 Task: Toggle the run silently.
Action: Mouse moved to (18, 571)
Screenshot: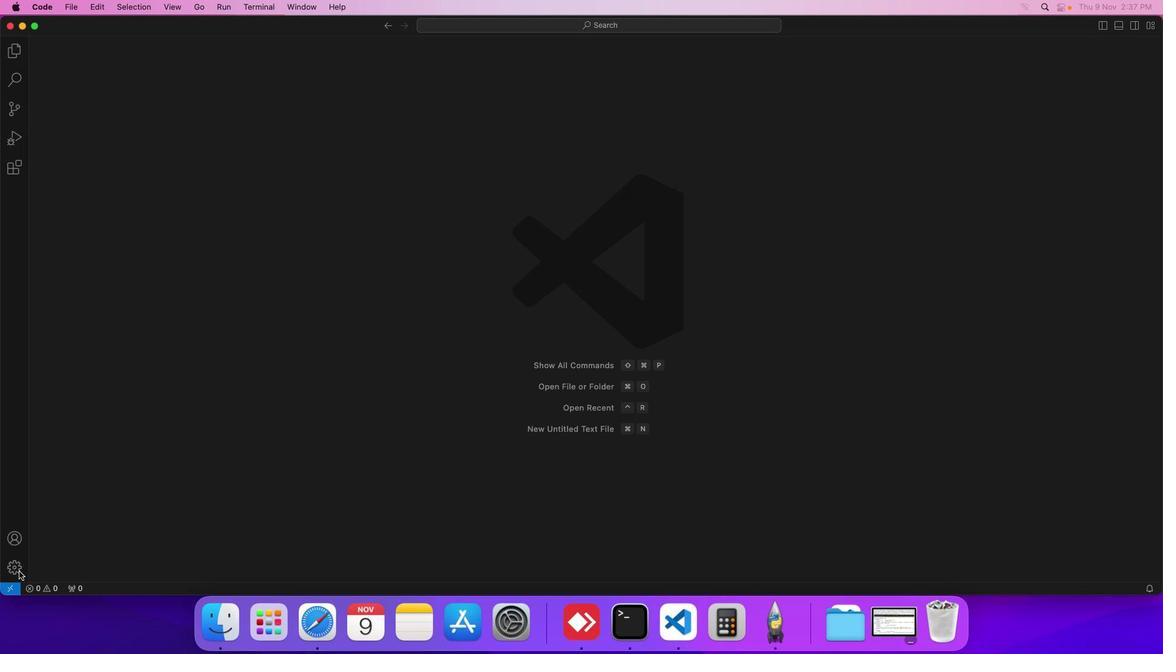 
Action: Mouse pressed left at (18, 571)
Screenshot: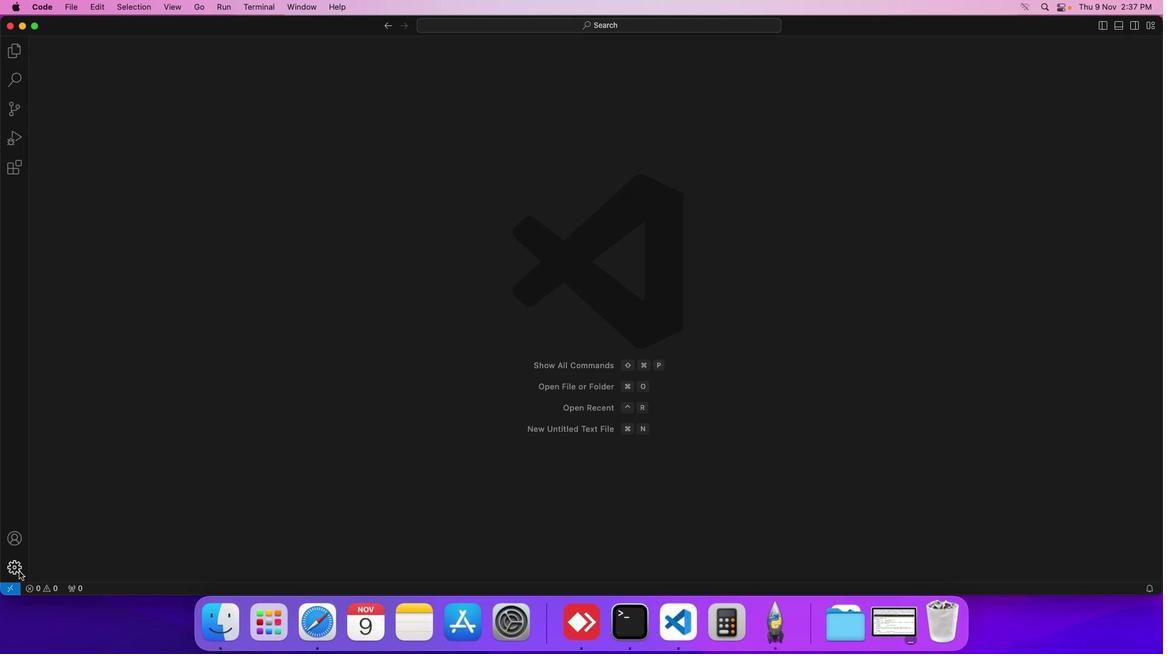 
Action: Mouse moved to (69, 477)
Screenshot: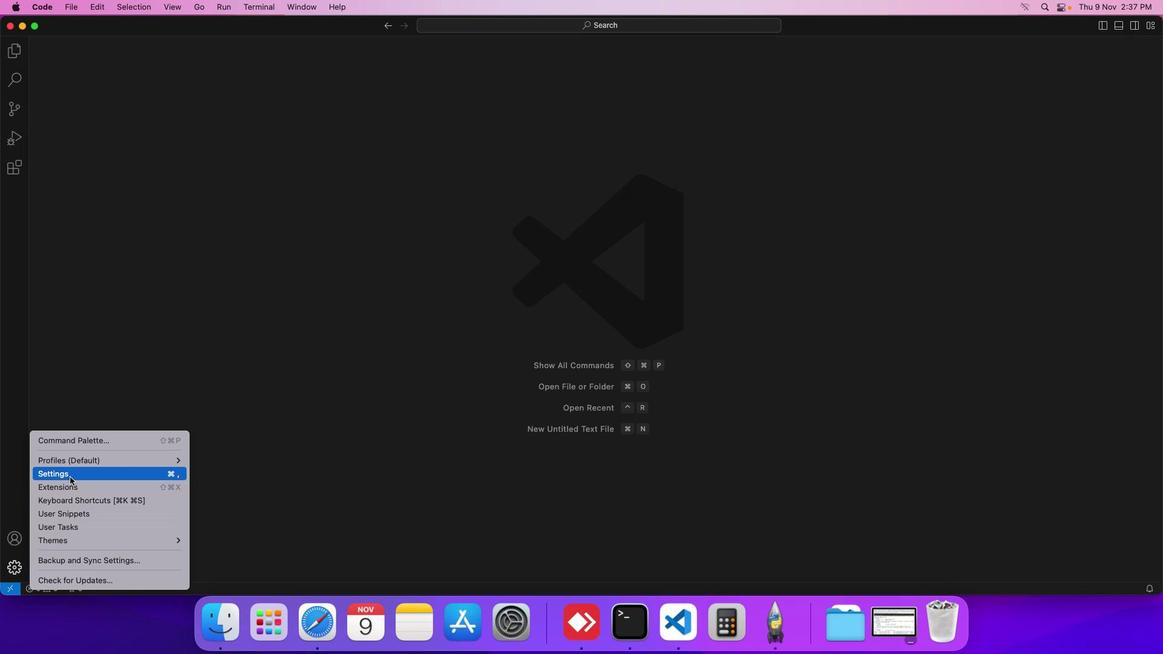 
Action: Mouse pressed left at (69, 477)
Screenshot: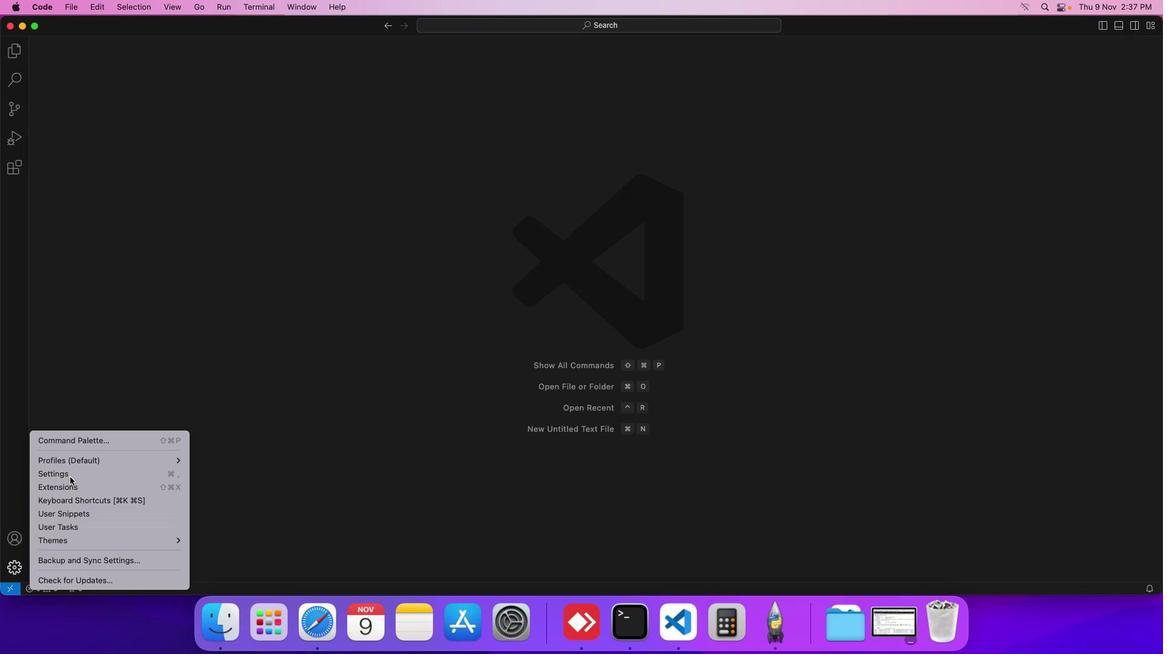 
Action: Mouse moved to (276, 218)
Screenshot: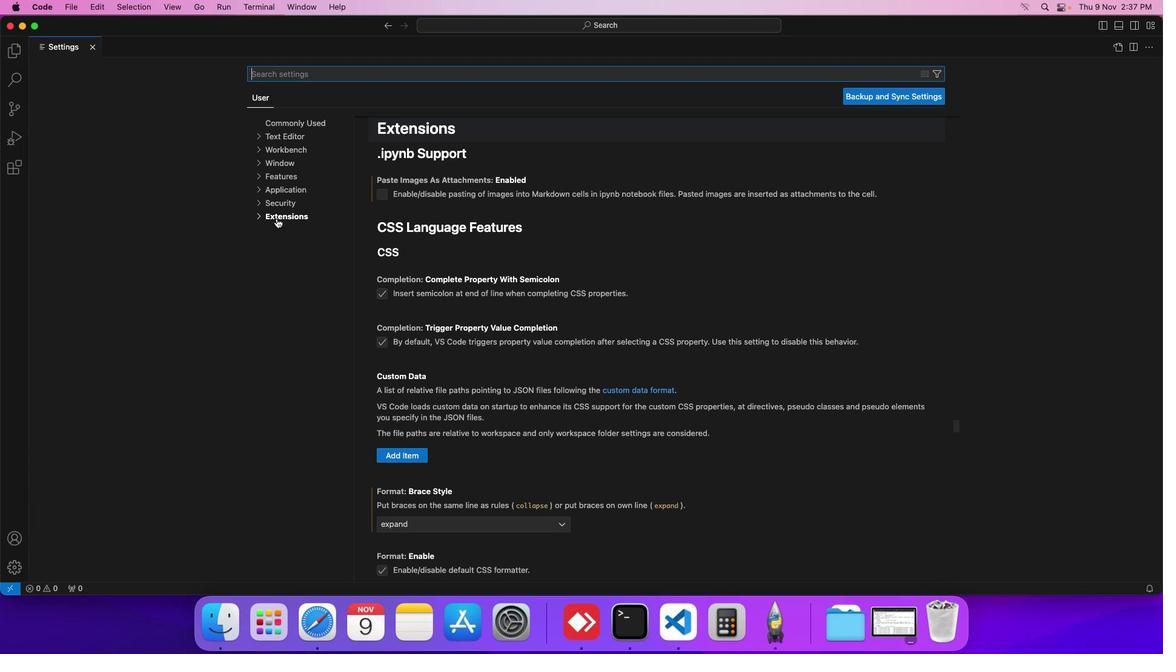 
Action: Mouse pressed left at (276, 218)
Screenshot: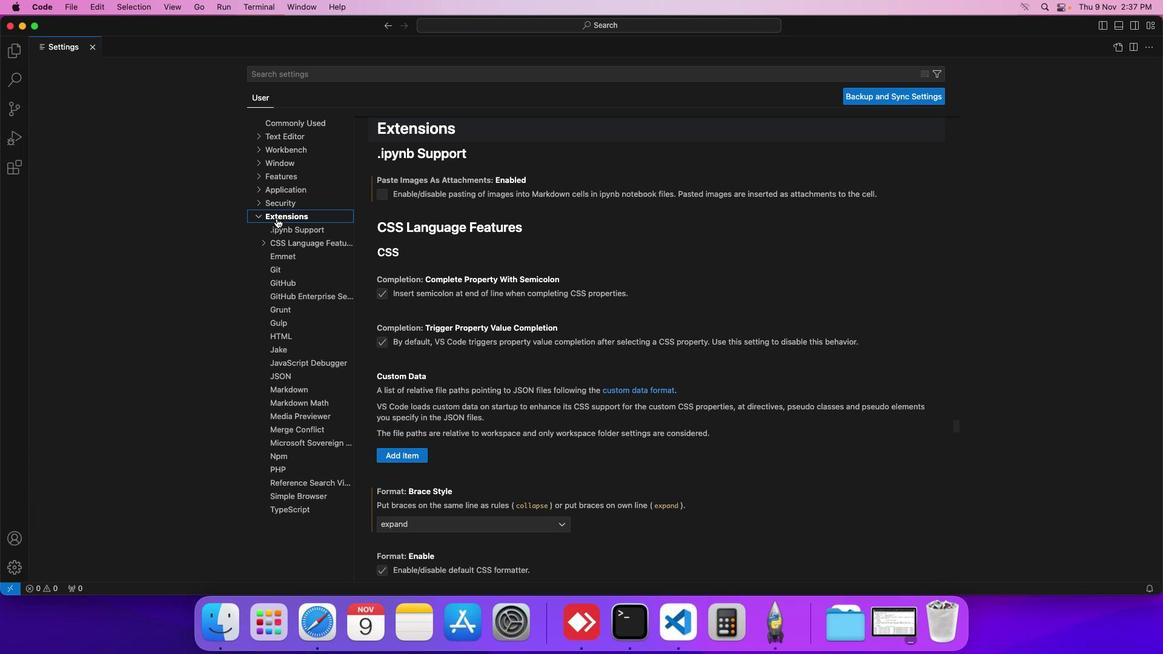 
Action: Mouse moved to (290, 450)
Screenshot: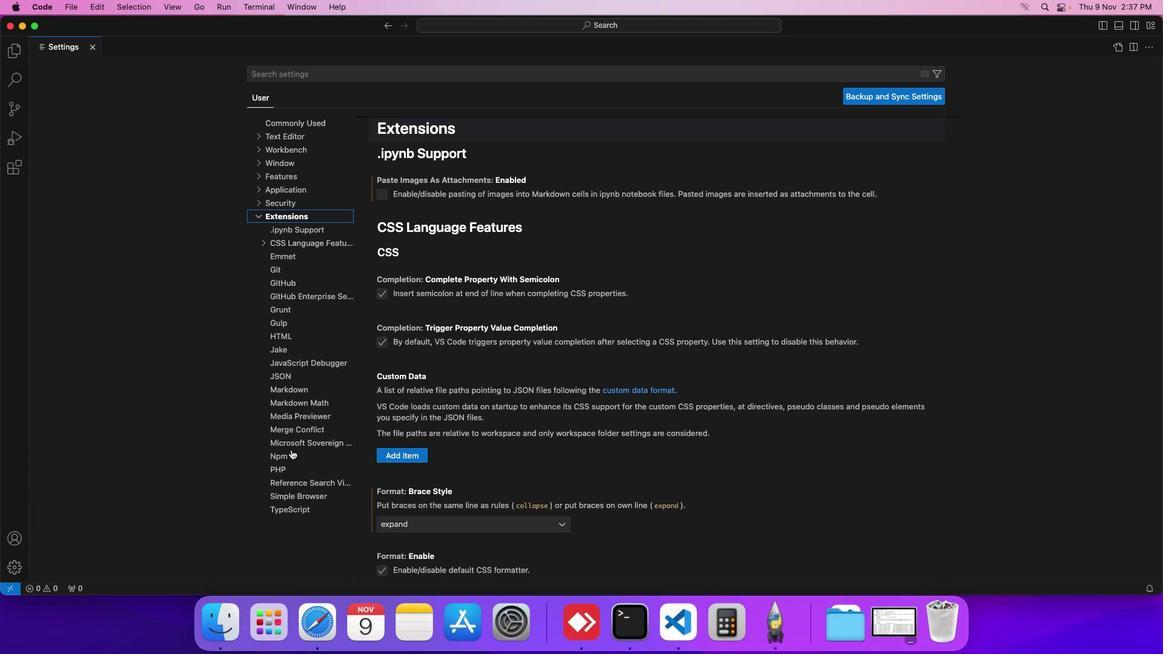 
Action: Mouse pressed left at (290, 450)
Screenshot: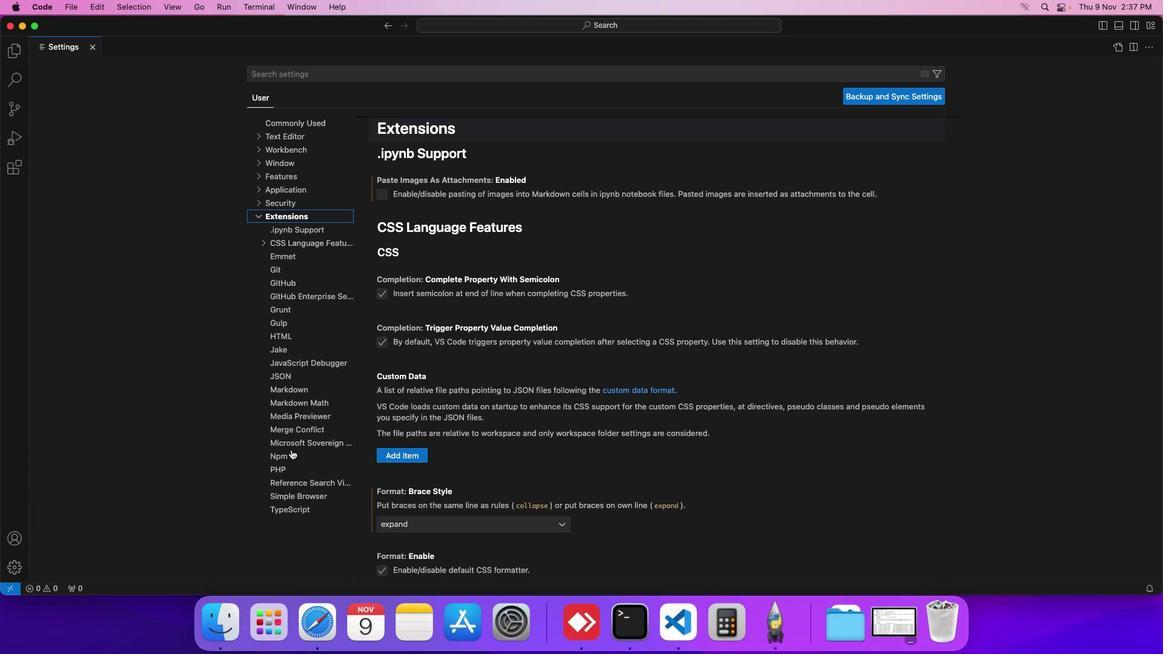 
Action: Mouse moved to (400, 441)
Screenshot: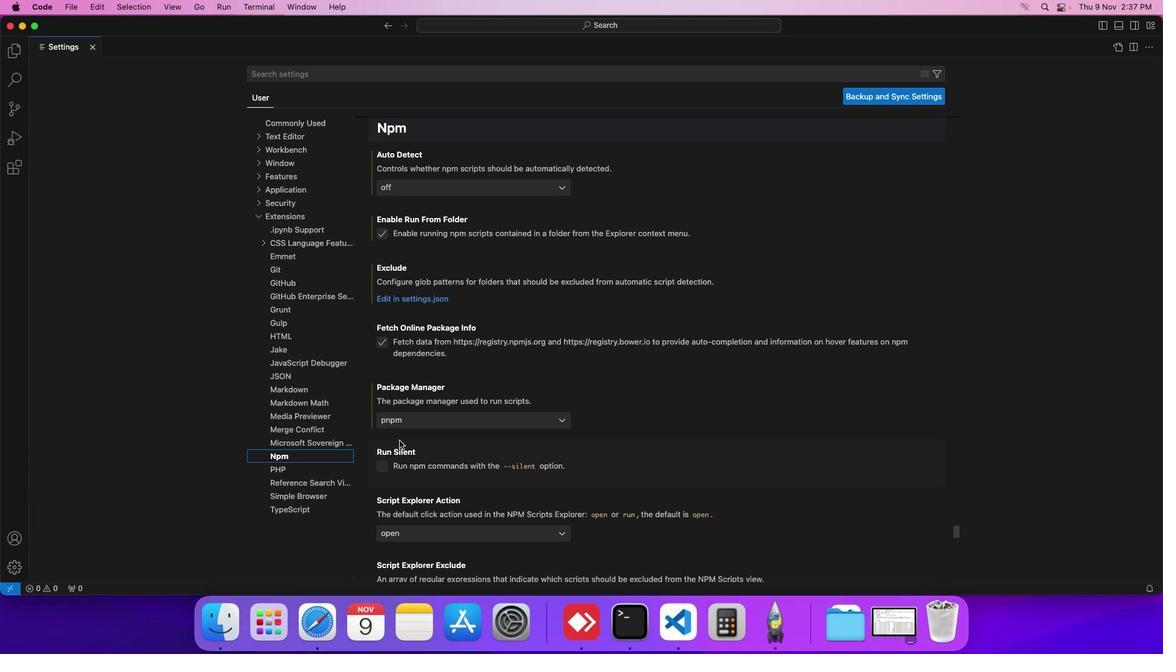 
Action: Mouse scrolled (400, 441) with delta (0, 0)
Screenshot: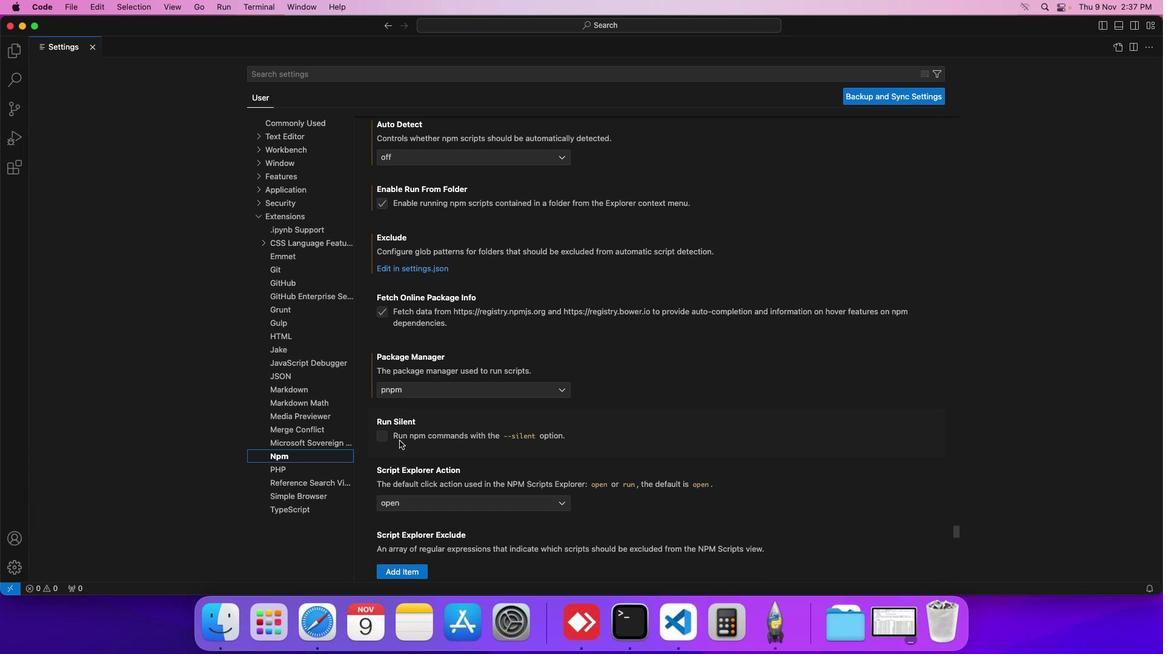 
Action: Mouse scrolled (400, 441) with delta (0, 0)
Screenshot: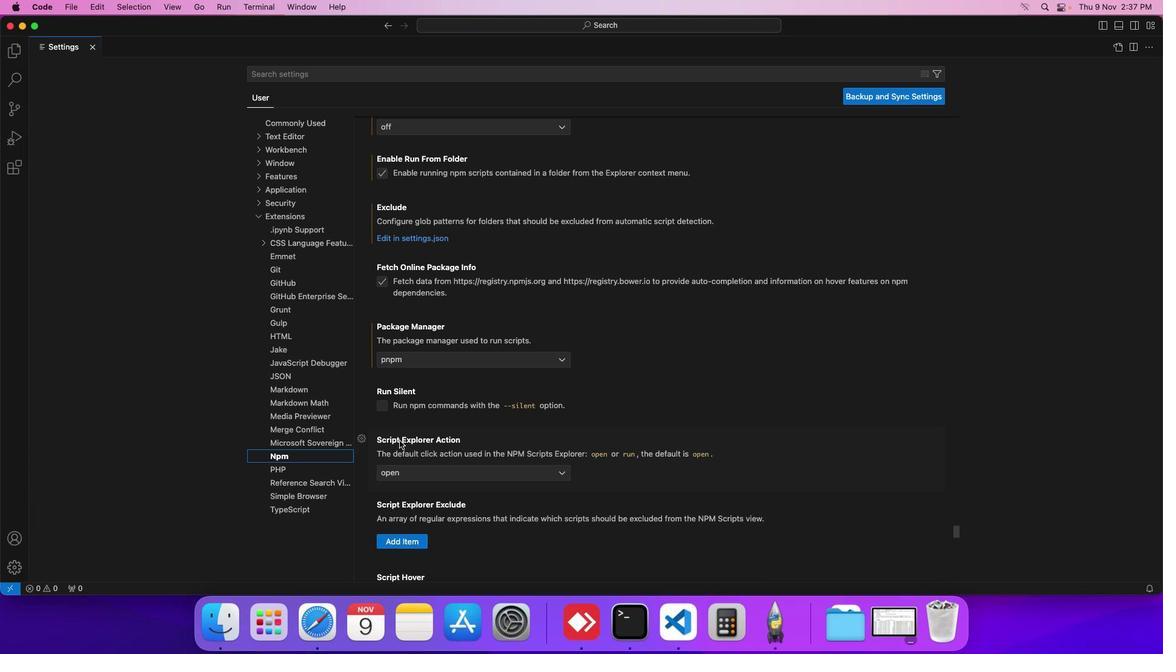 
Action: Mouse moved to (382, 405)
Screenshot: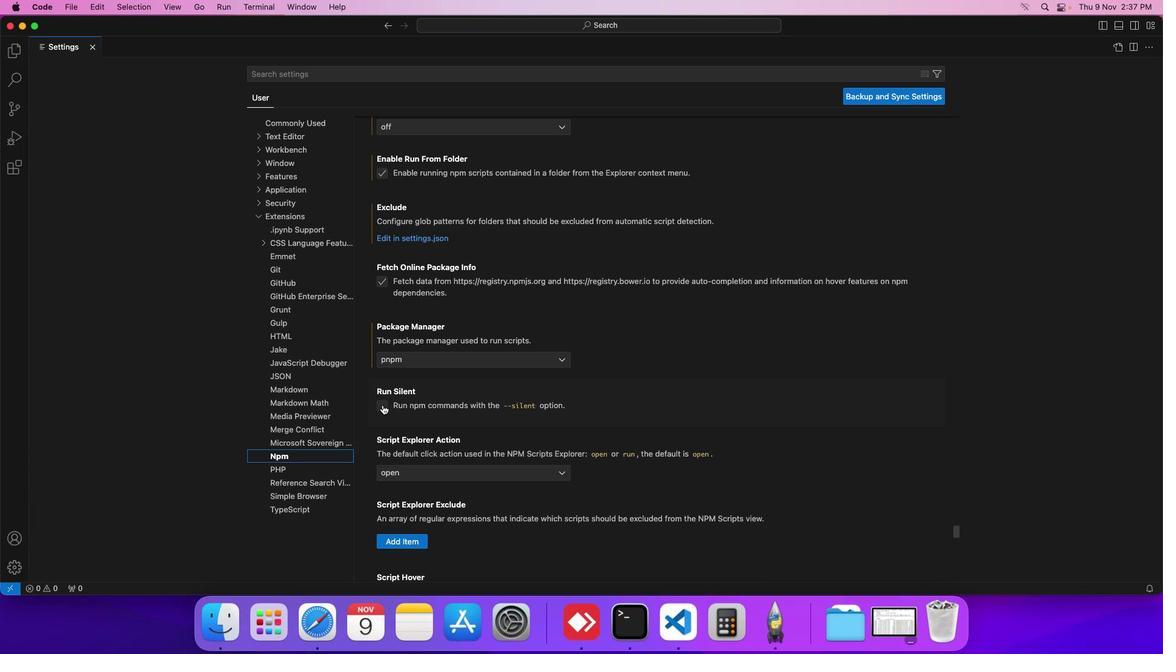 
Action: Mouse pressed left at (382, 405)
Screenshot: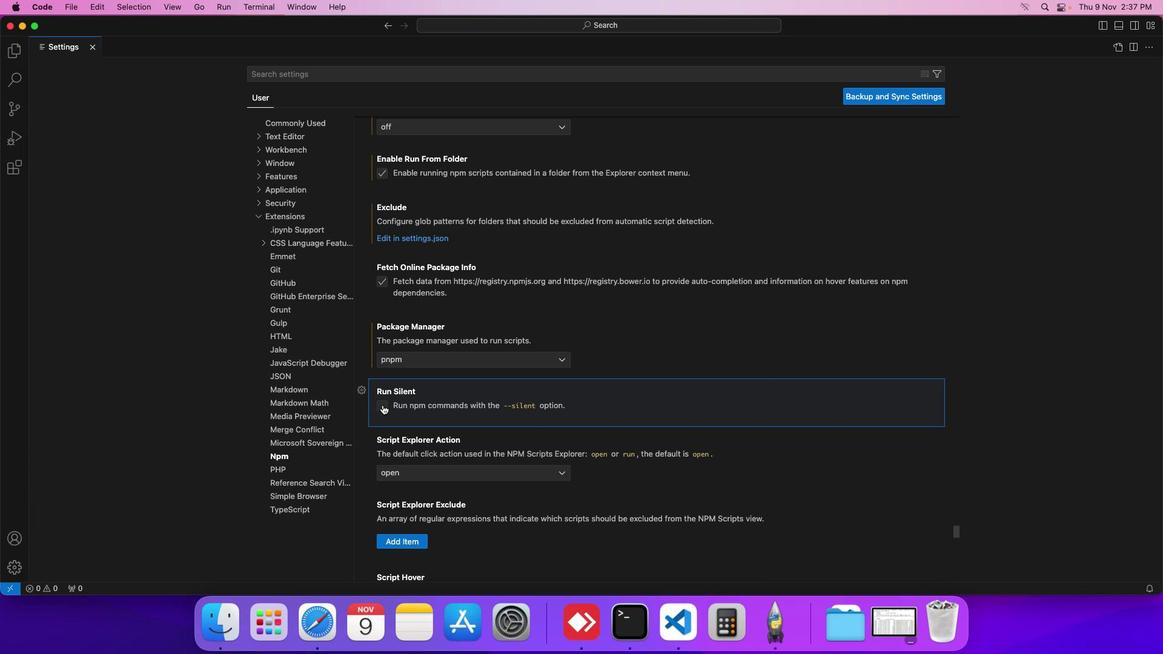 
Action: Mouse moved to (388, 410)
Screenshot: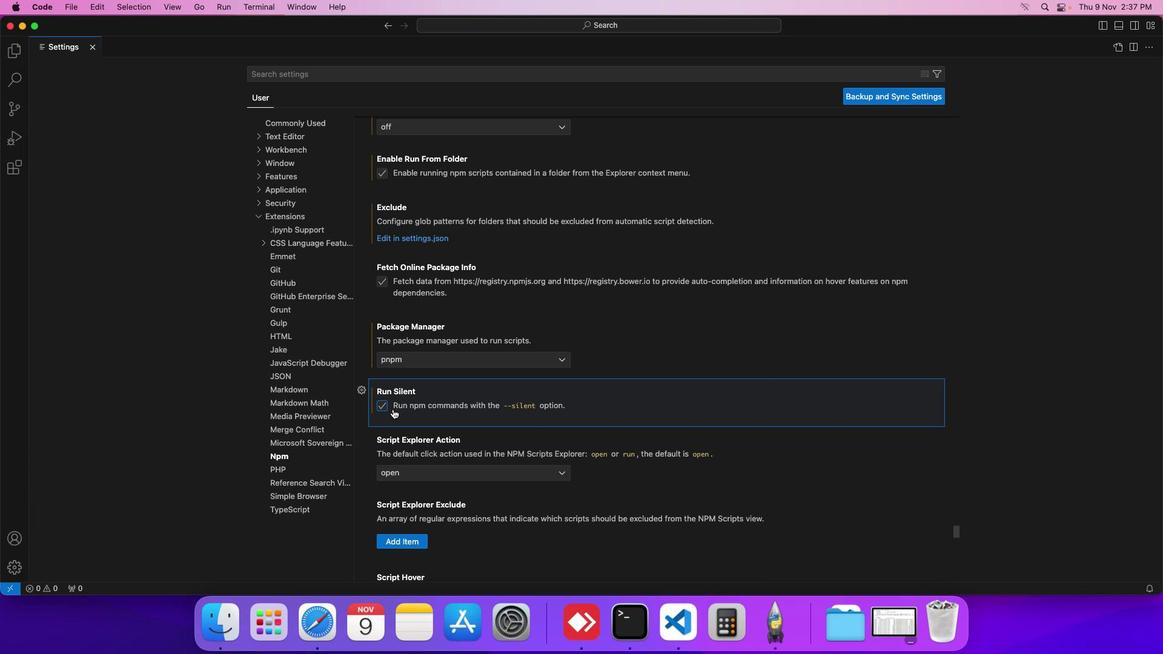 
